 Task: Enable all the extensions.
Action: Mouse moved to (16, 503)
Screenshot: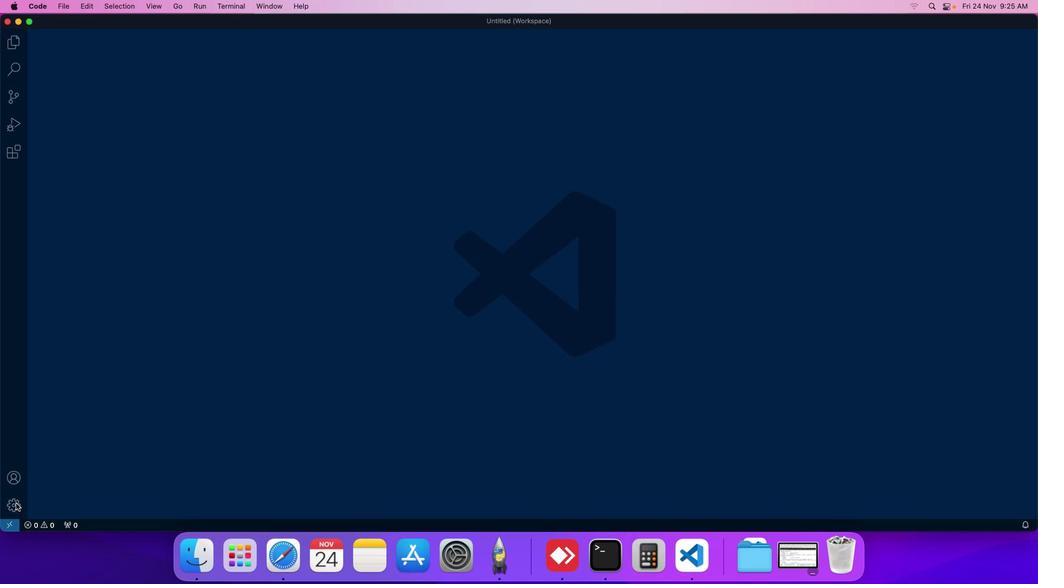 
Action: Mouse pressed left at (16, 503)
Screenshot: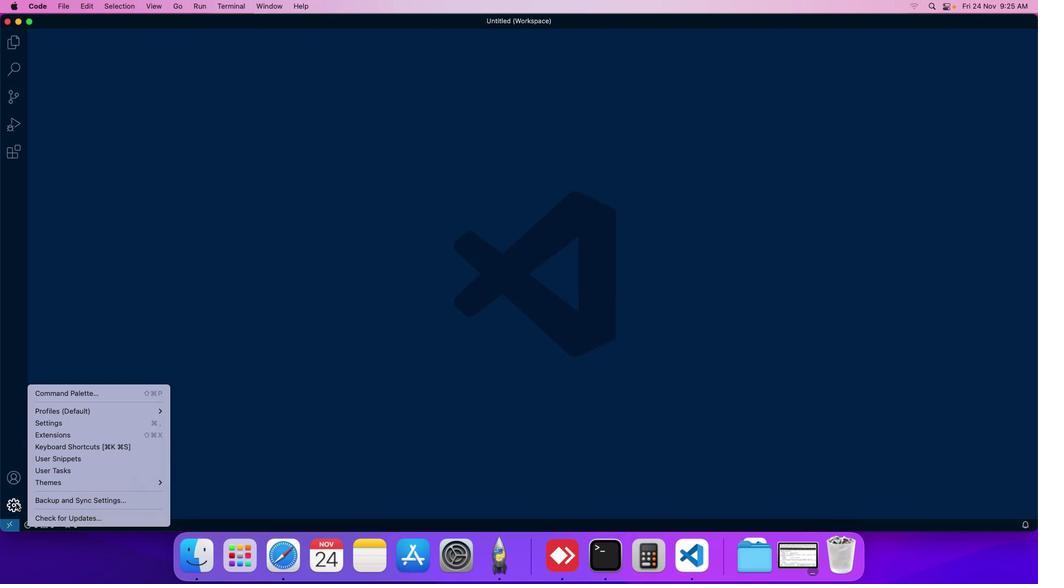 
Action: Mouse moved to (51, 432)
Screenshot: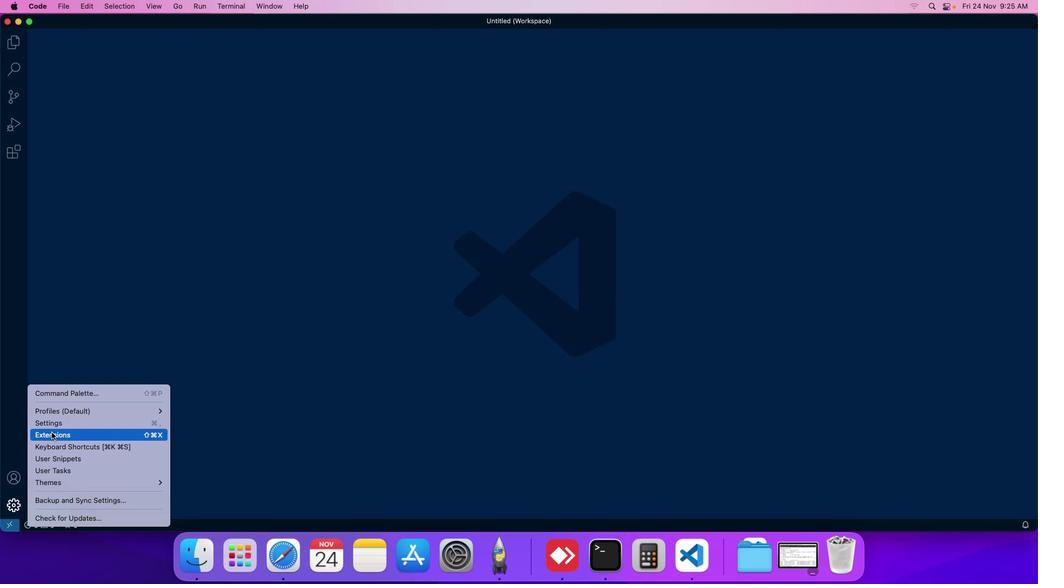 
Action: Mouse pressed left at (51, 432)
Screenshot: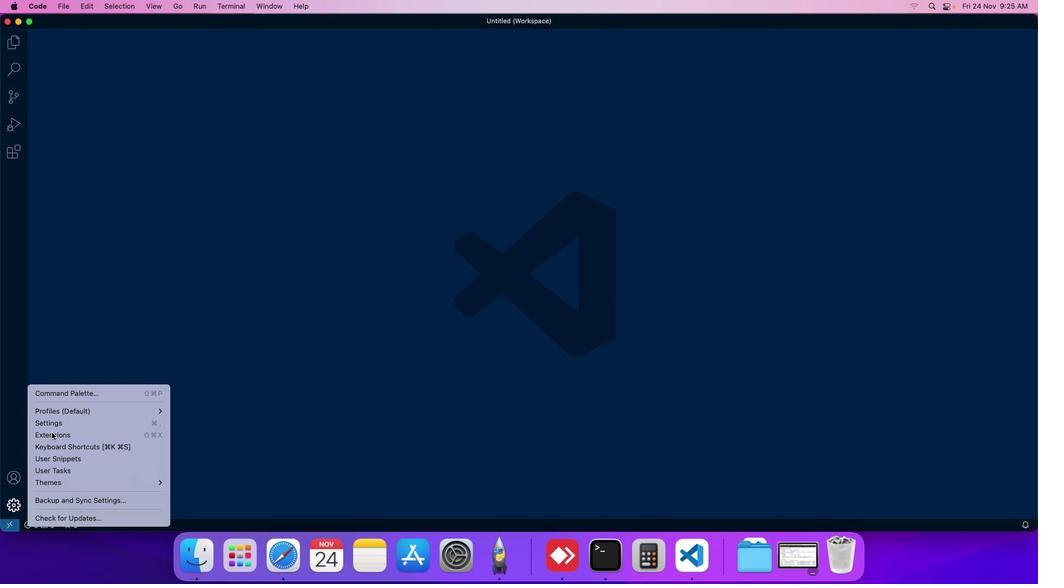 
Action: Mouse moved to (167, 44)
Screenshot: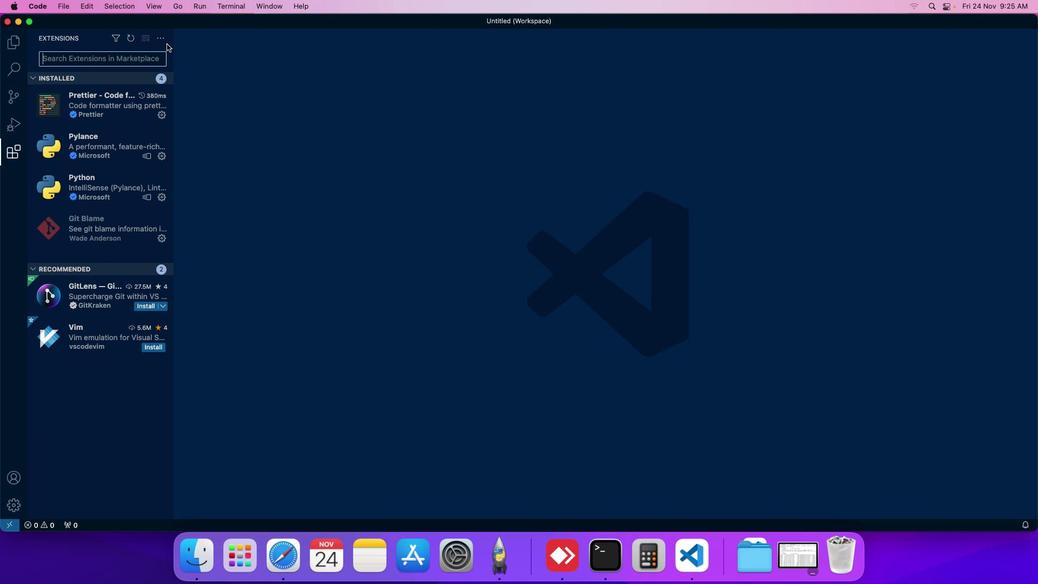 
Action: Mouse pressed left at (167, 44)
Screenshot: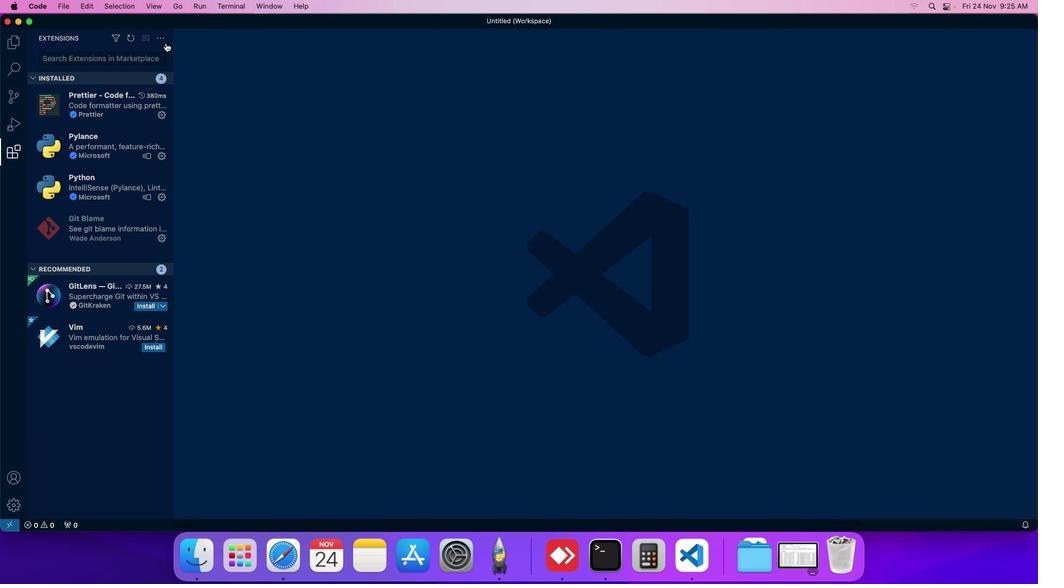 
Action: Mouse moved to (163, 41)
Screenshot: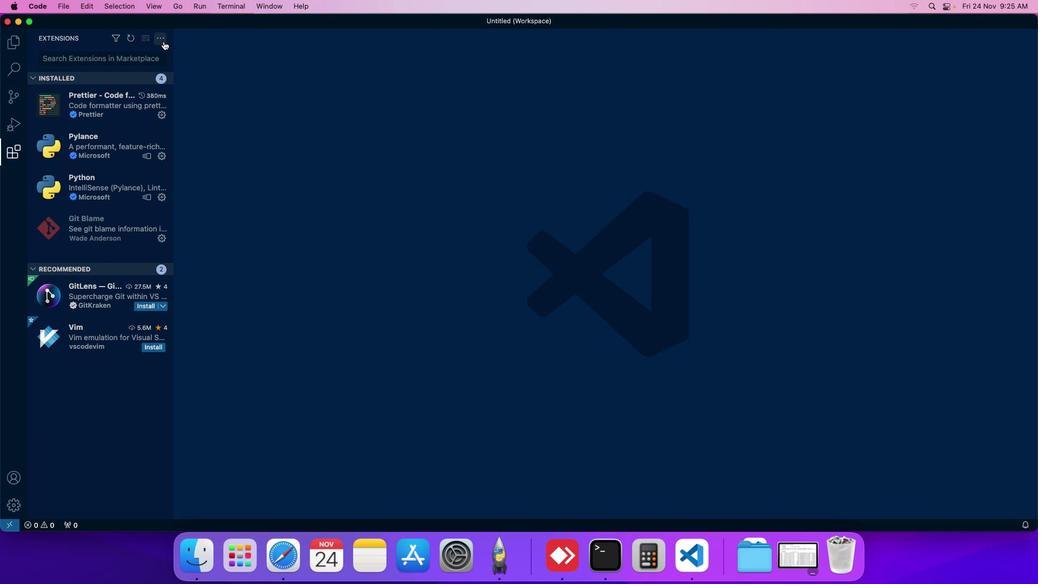 
Action: Mouse pressed left at (163, 41)
Screenshot: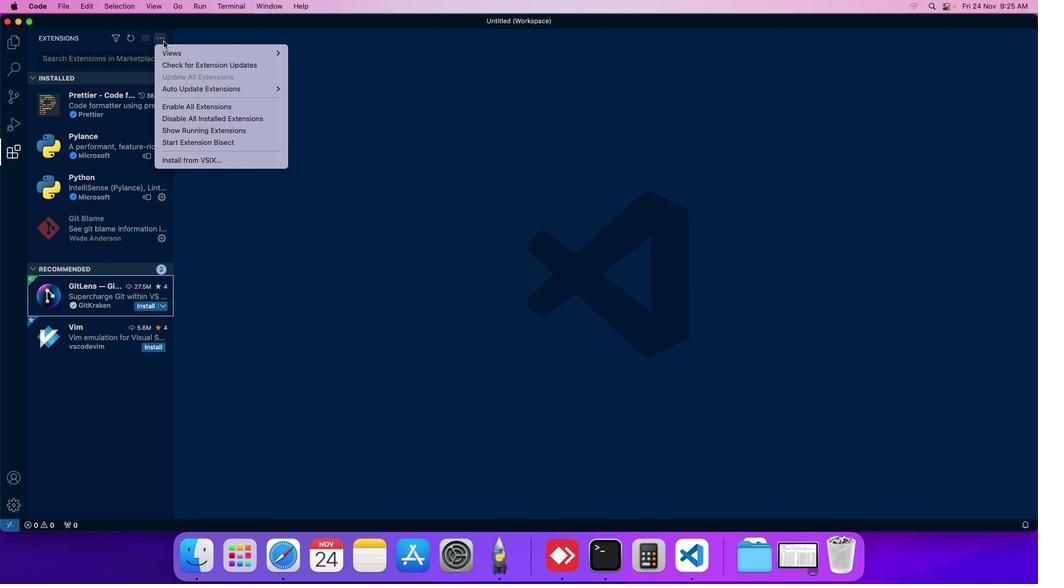 
Action: Mouse moved to (177, 104)
Screenshot: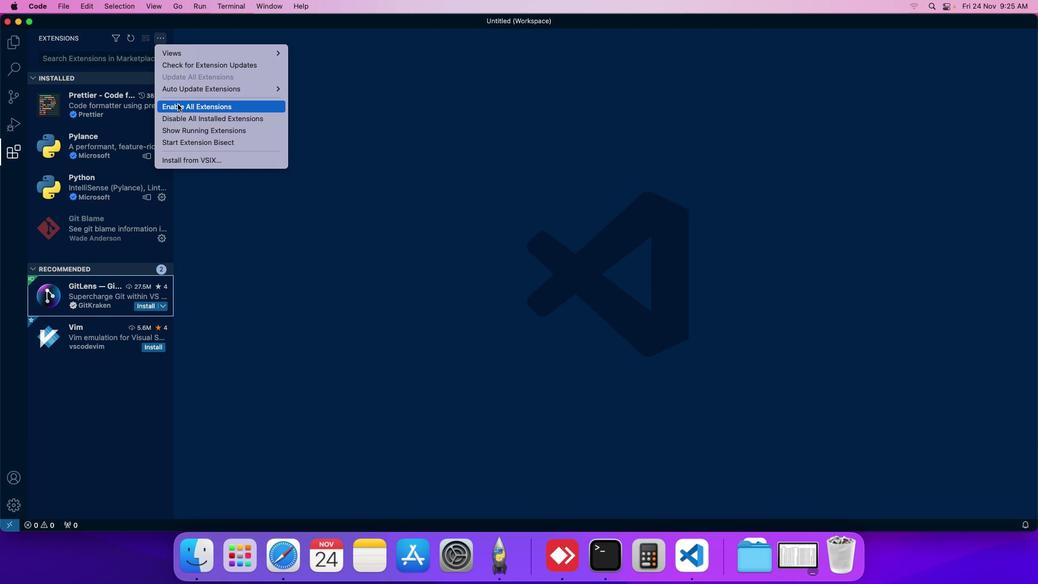 
Action: Mouse pressed left at (177, 104)
Screenshot: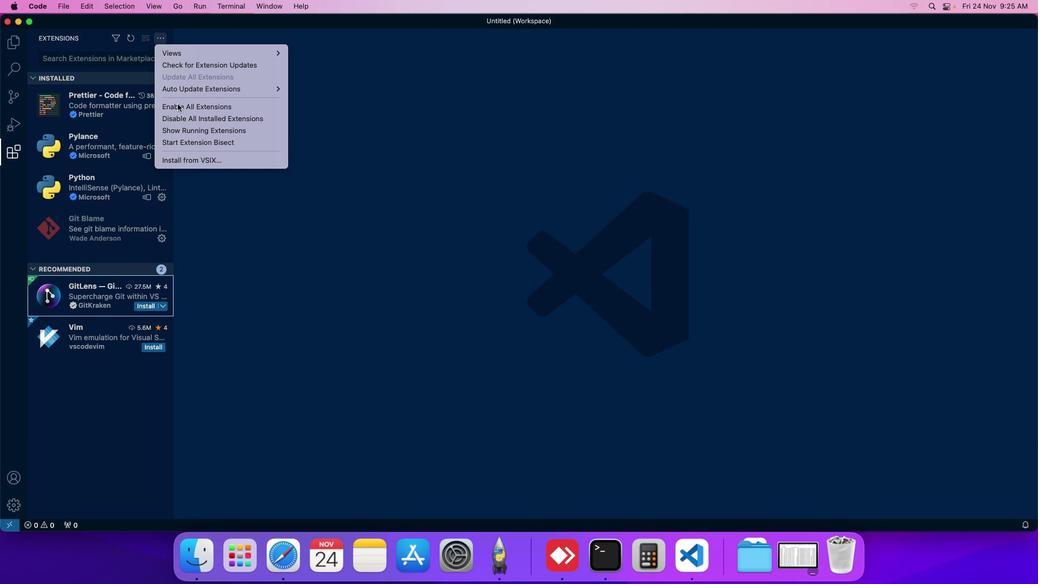 
Action: Mouse moved to (135, 182)
Screenshot: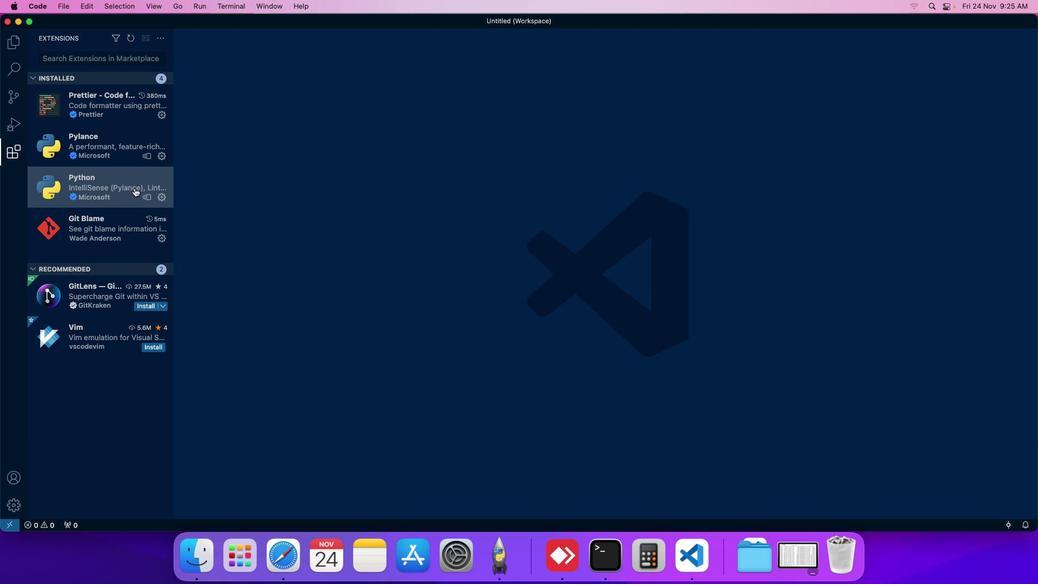 
